 Task: Add the task  Implement a new remote desktop solution for a company's clients to the section Cross-functional Collaboration Sprint in the project AgilePilot and add a Due Date to the respective task as 2023/10/11
Action: Mouse moved to (510, 464)
Screenshot: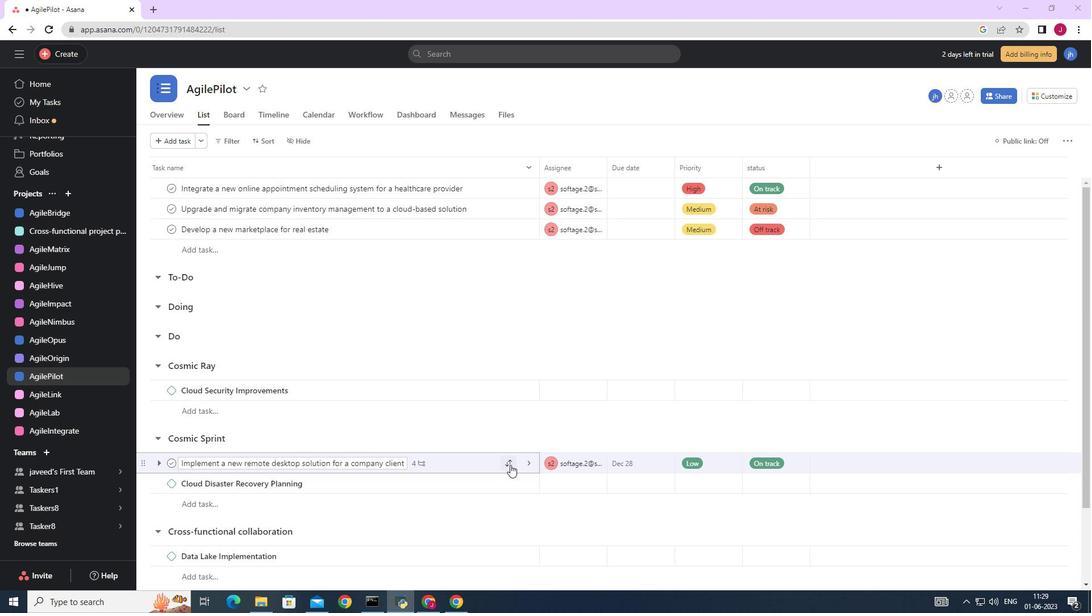 
Action: Mouse pressed left at (510, 464)
Screenshot: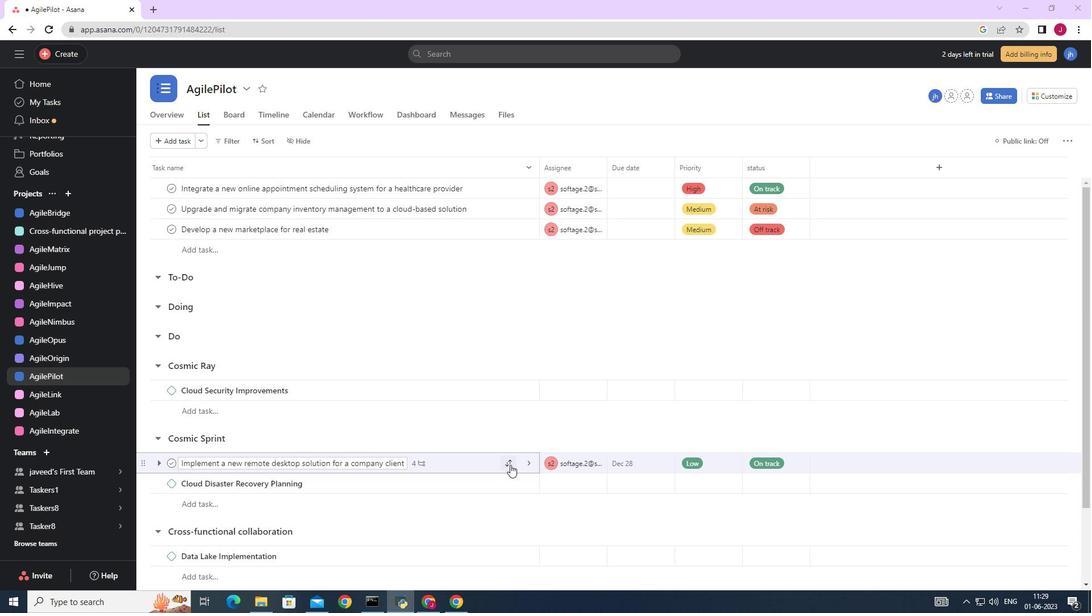 
Action: Mouse moved to (425, 419)
Screenshot: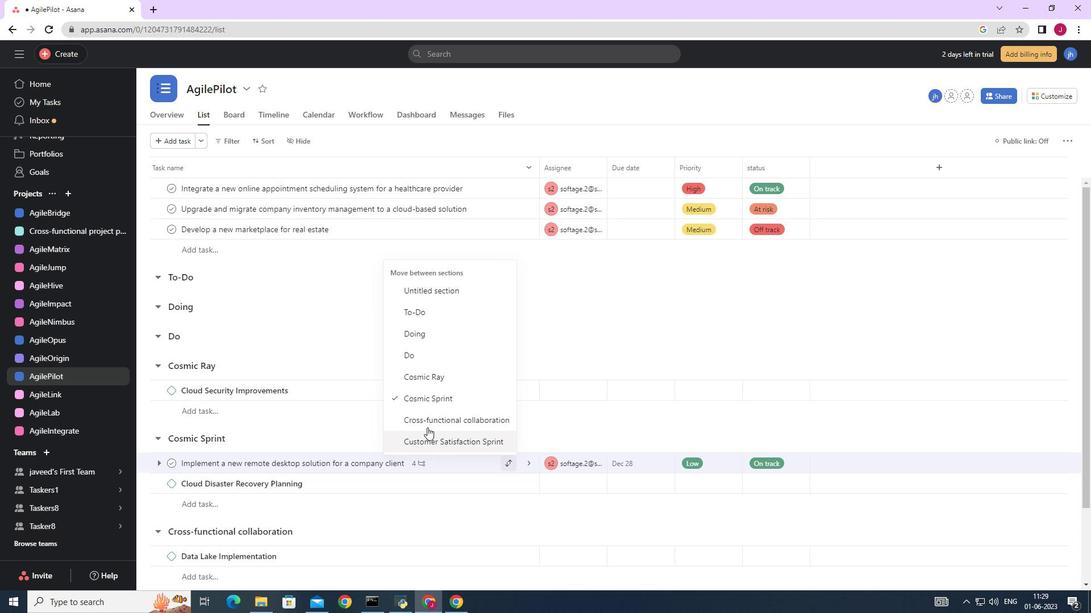 
Action: Mouse pressed left at (425, 419)
Screenshot: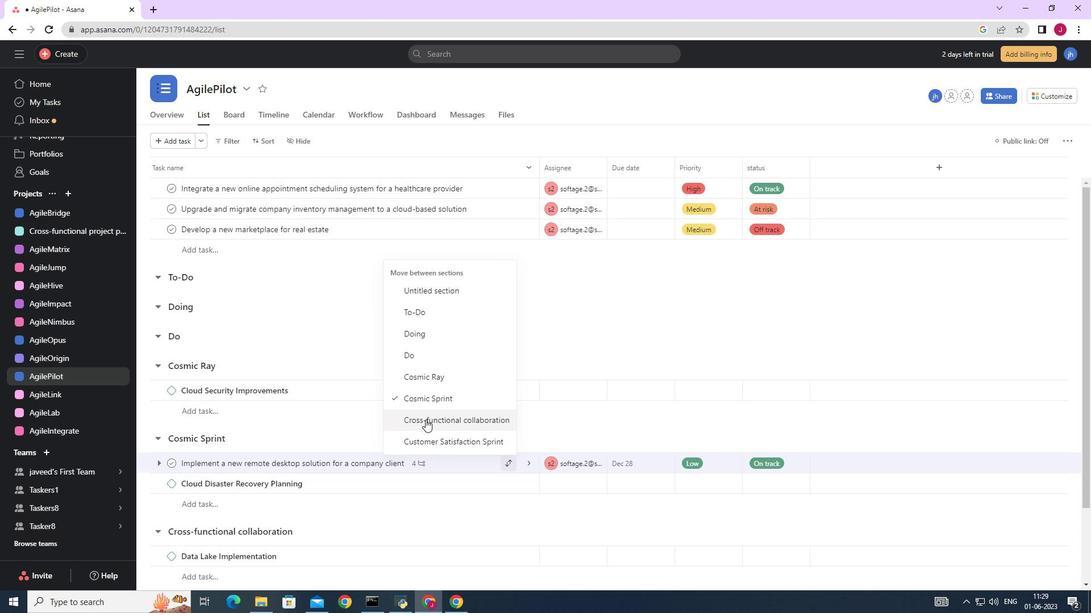 
Action: Mouse moved to (665, 534)
Screenshot: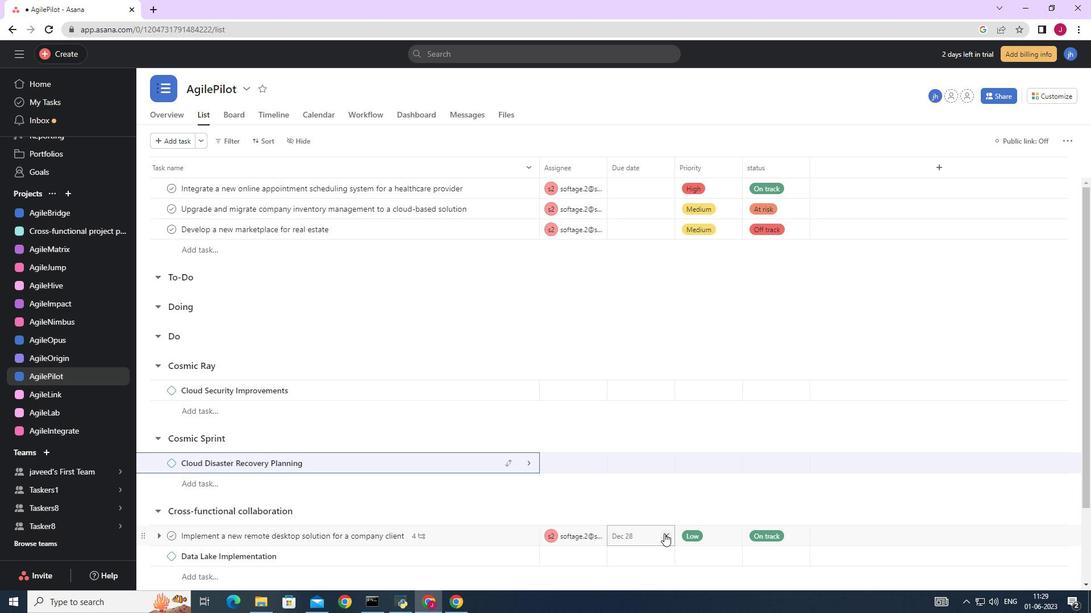 
Action: Mouse pressed left at (665, 534)
Screenshot: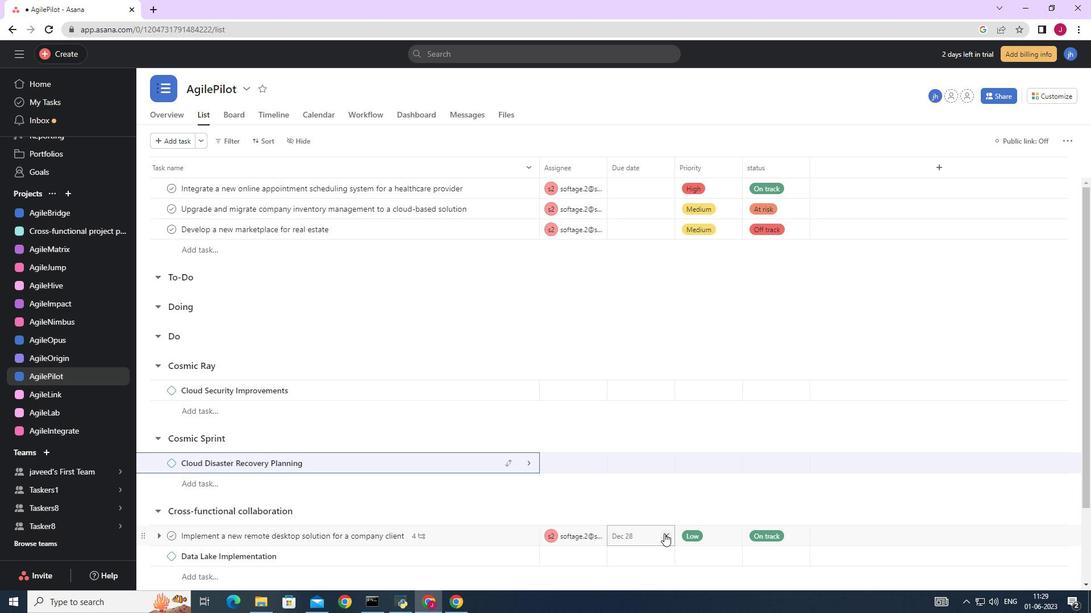 
Action: Mouse moved to (633, 534)
Screenshot: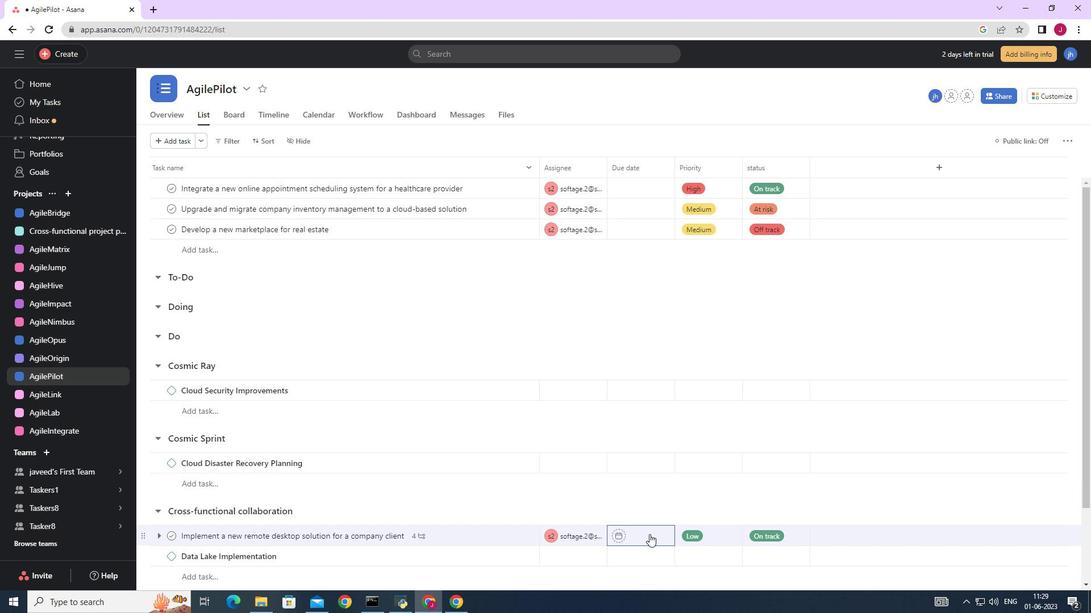 
Action: Mouse pressed left at (633, 534)
Screenshot: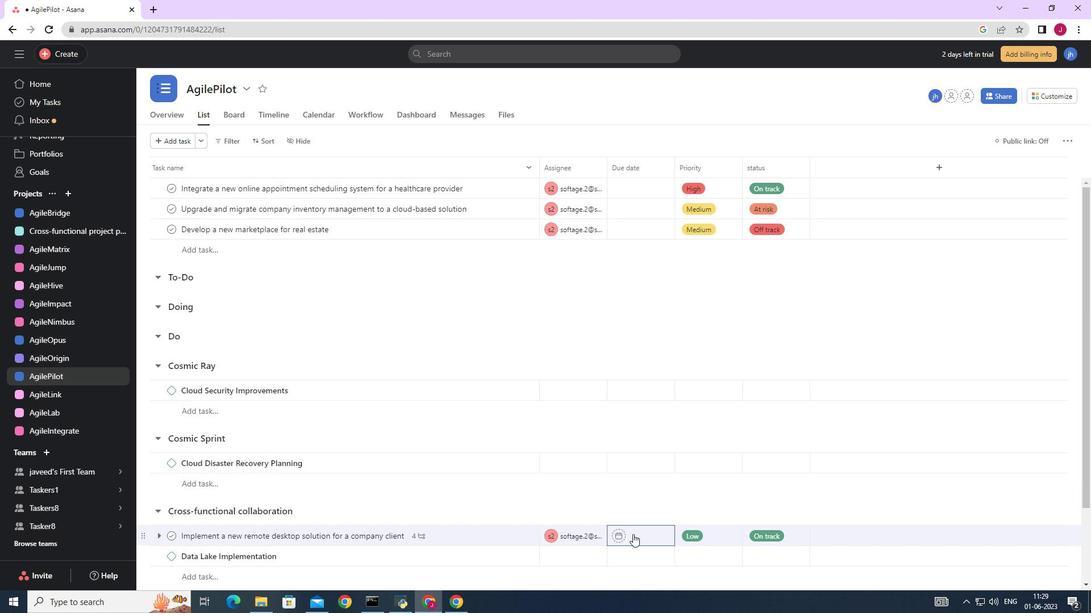 
Action: Mouse moved to (756, 358)
Screenshot: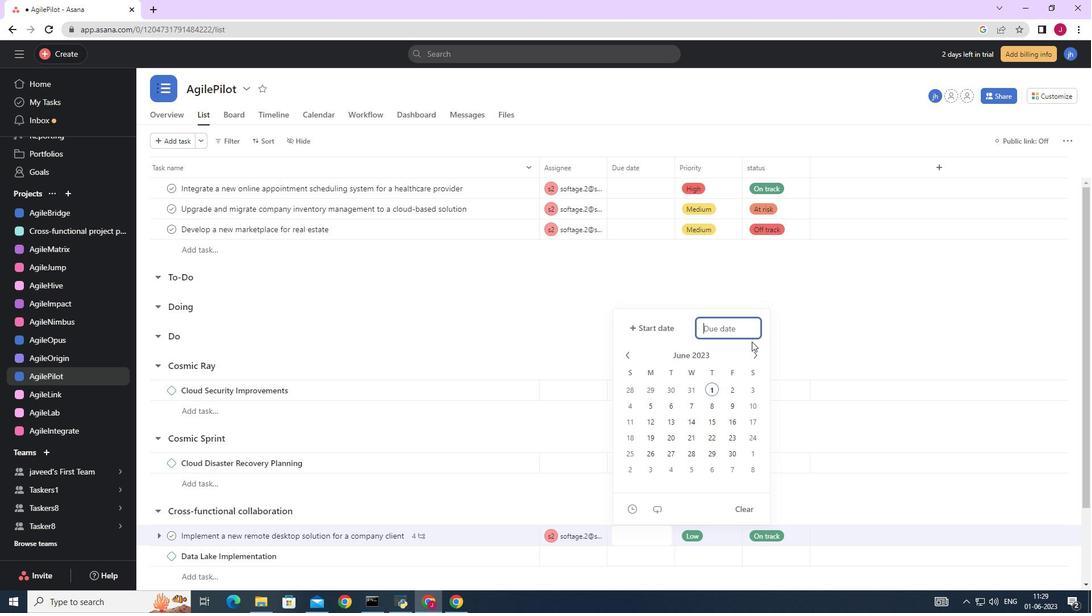 
Action: Mouse pressed left at (756, 358)
Screenshot: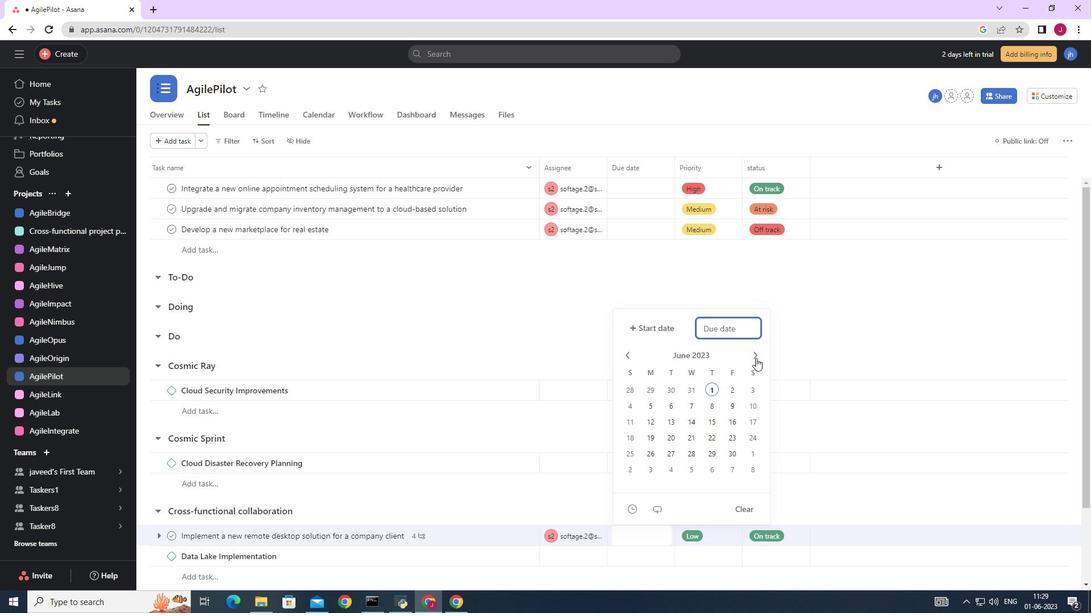 
Action: Mouse pressed left at (756, 358)
Screenshot: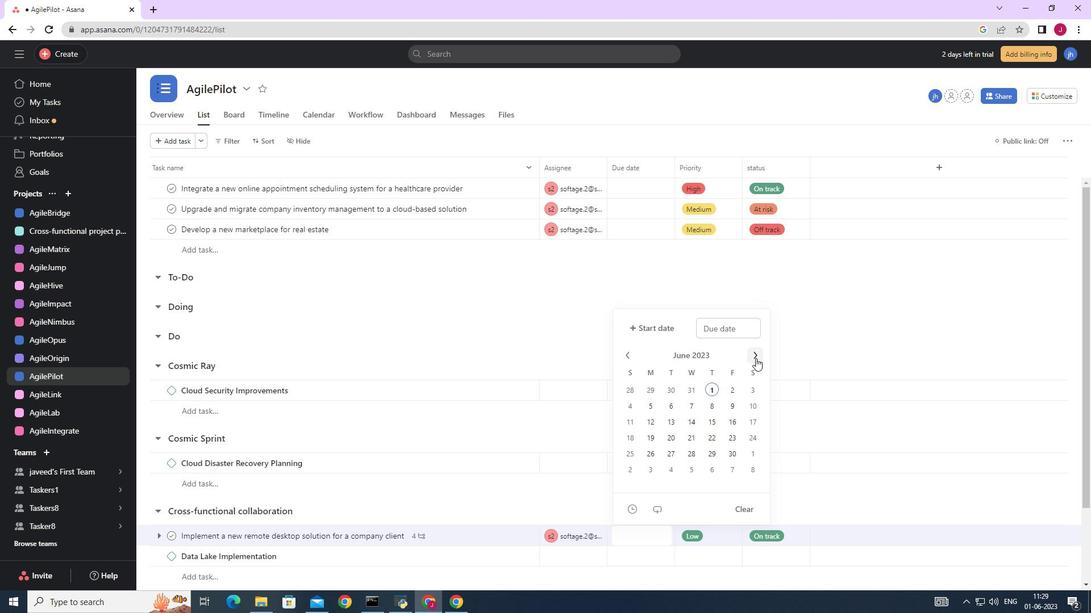 
Action: Mouse pressed left at (756, 358)
Screenshot: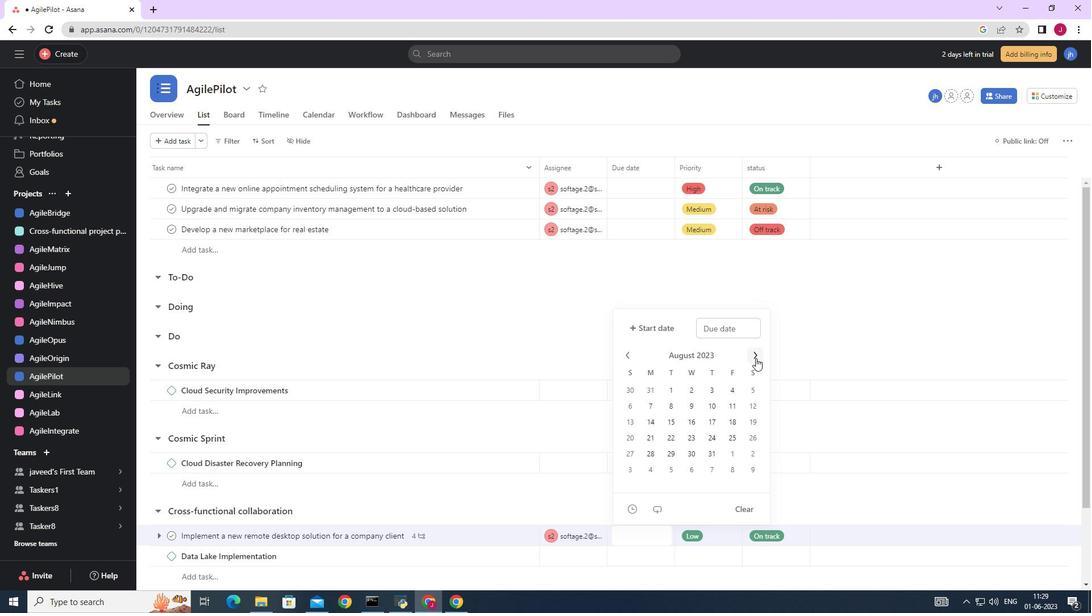 
Action: Mouse pressed left at (756, 358)
Screenshot: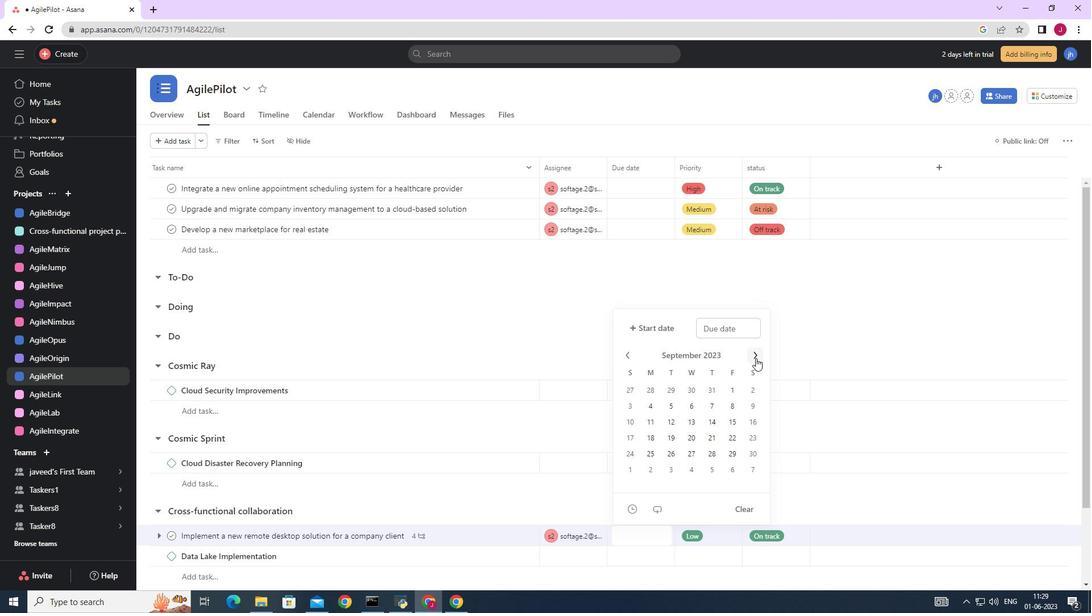 
Action: Mouse moved to (691, 409)
Screenshot: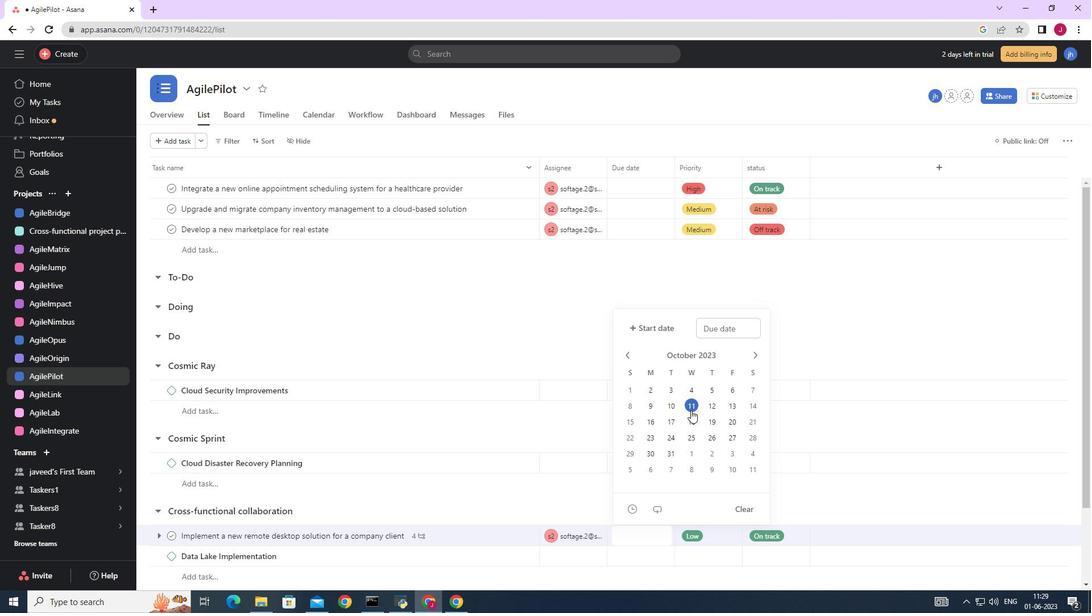 
Action: Mouse pressed left at (691, 409)
Screenshot: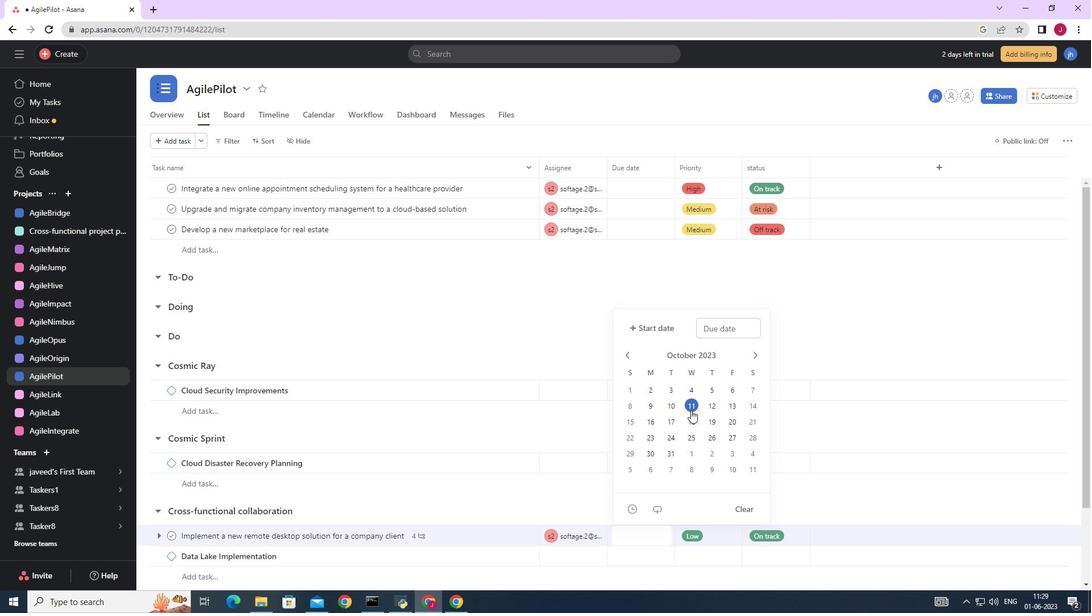 
Action: Mouse moved to (926, 322)
Screenshot: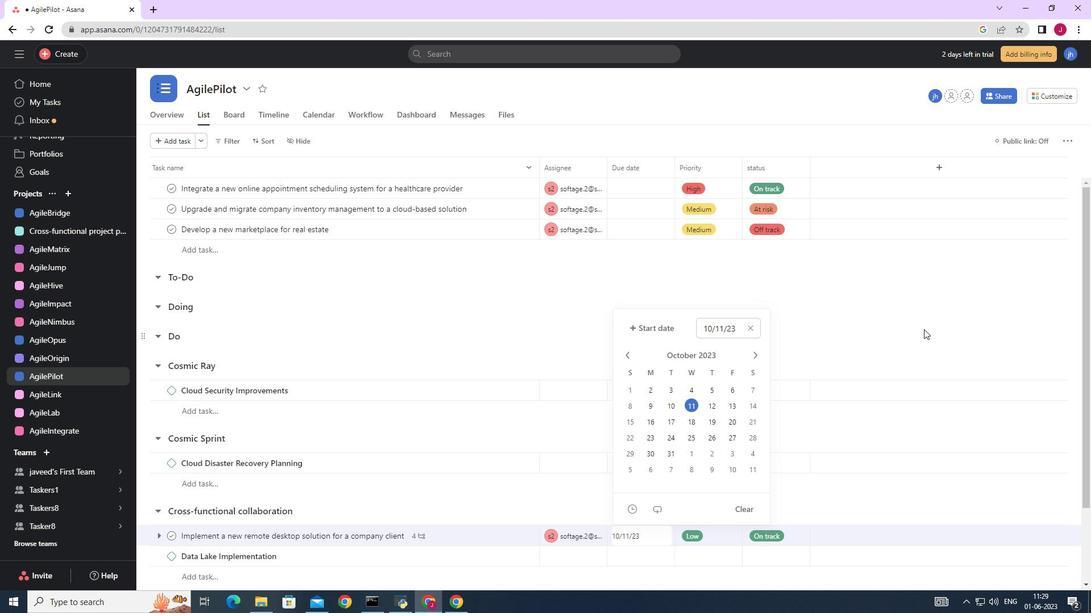 
Action: Mouse pressed left at (926, 322)
Screenshot: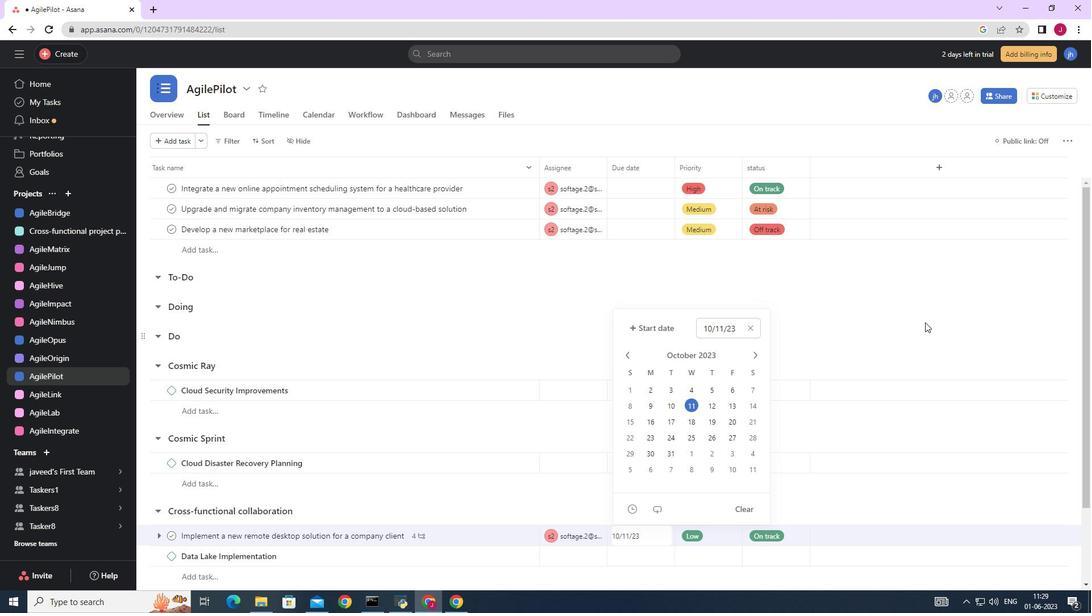 
Action: Mouse moved to (921, 324)
Screenshot: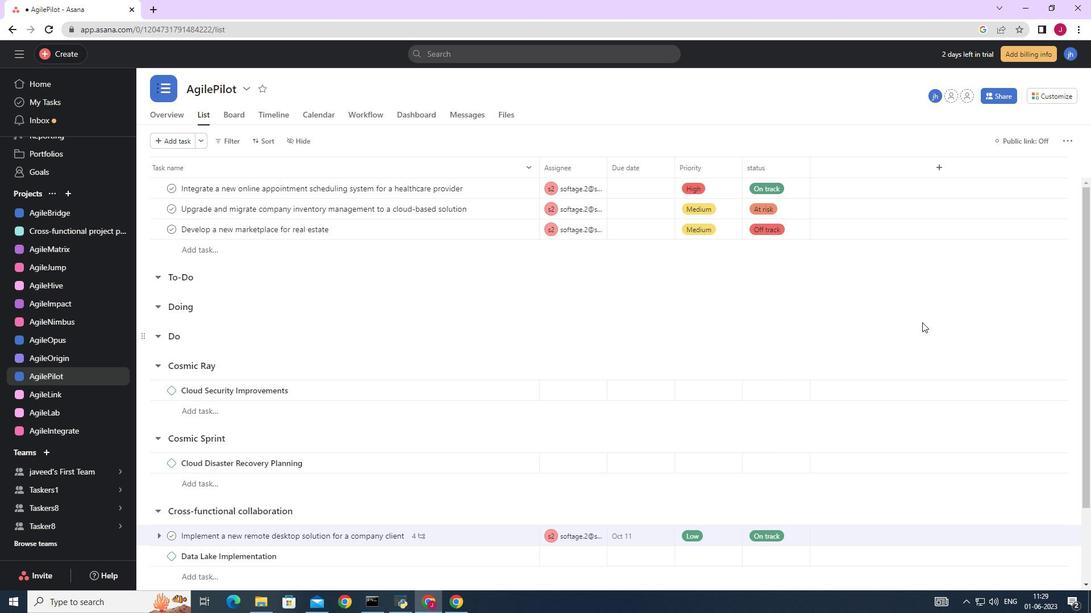 
